 Task: Change  the formatting of the data to 'Which is Less than 10, 'In conditional formating, put the option 'Light Red Fill with Drak Red Text. 'In the sheet  Excel File Workbookbook
Action: Mouse moved to (78, 202)
Screenshot: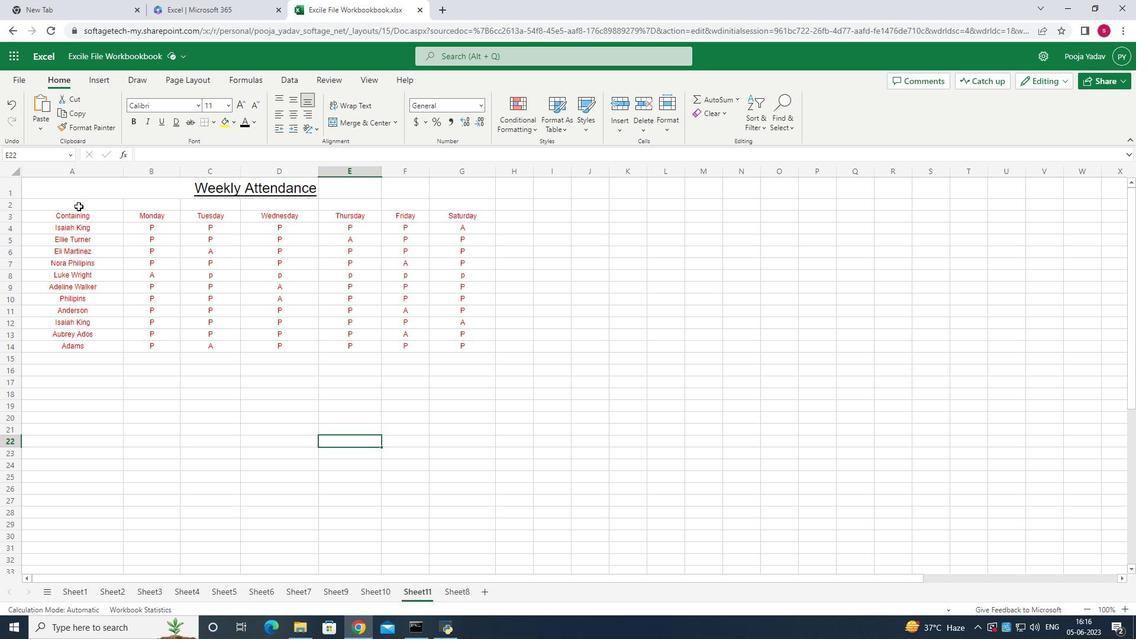 
Action: Mouse pressed left at (78, 202)
Screenshot: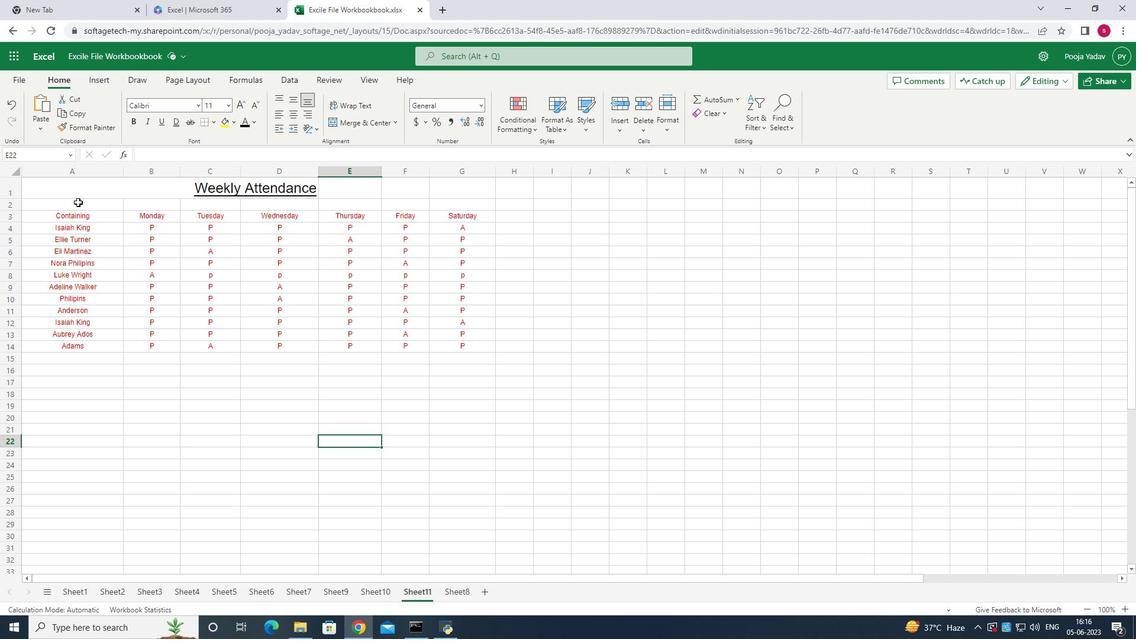 
Action: Mouse moved to (247, 121)
Screenshot: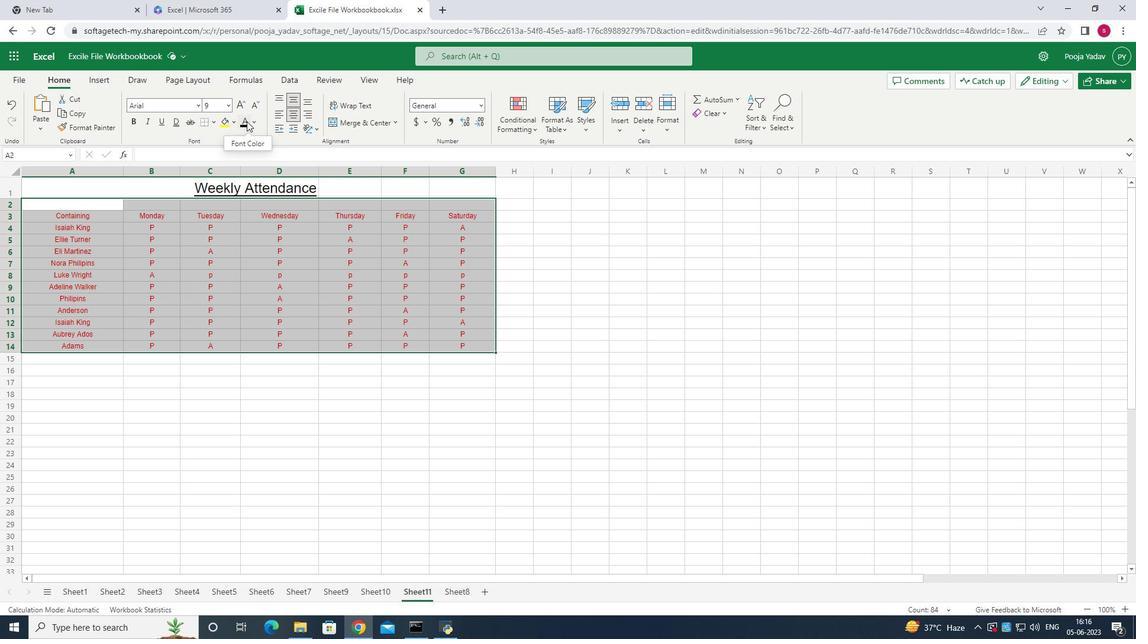 
Action: Mouse pressed left at (247, 121)
Screenshot: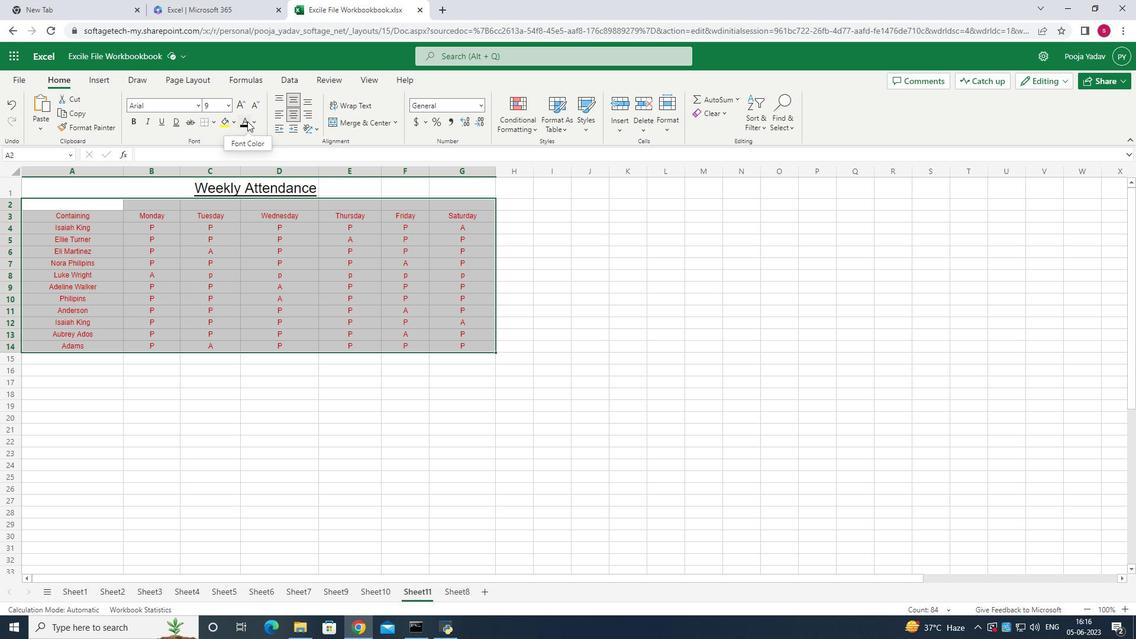 
Action: Mouse moved to (254, 122)
Screenshot: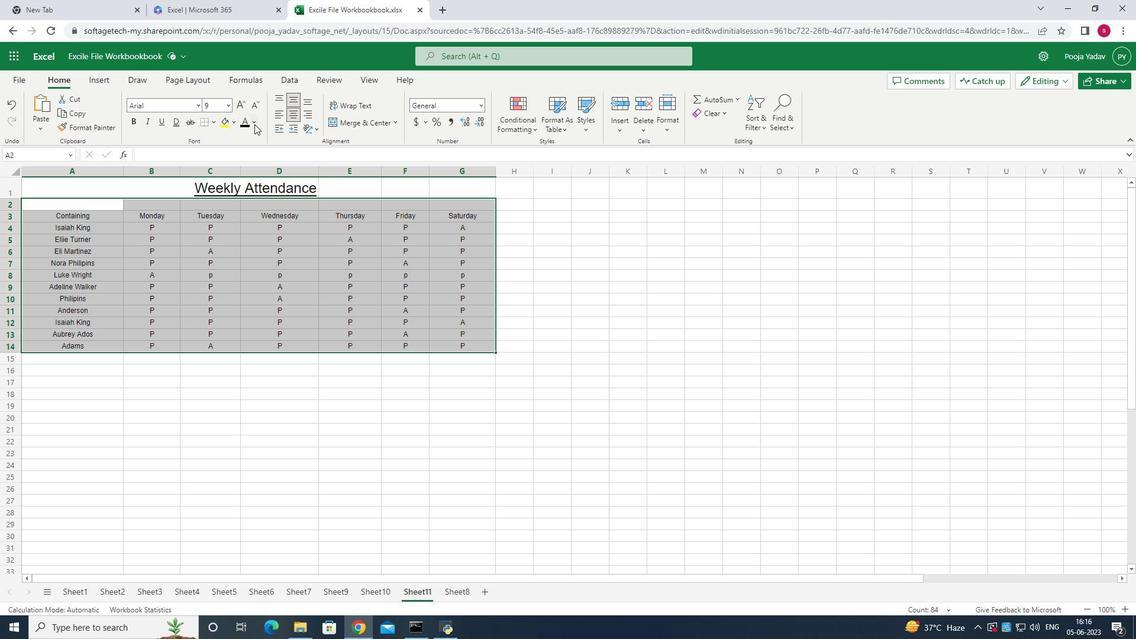 
Action: Mouse pressed left at (254, 122)
Screenshot: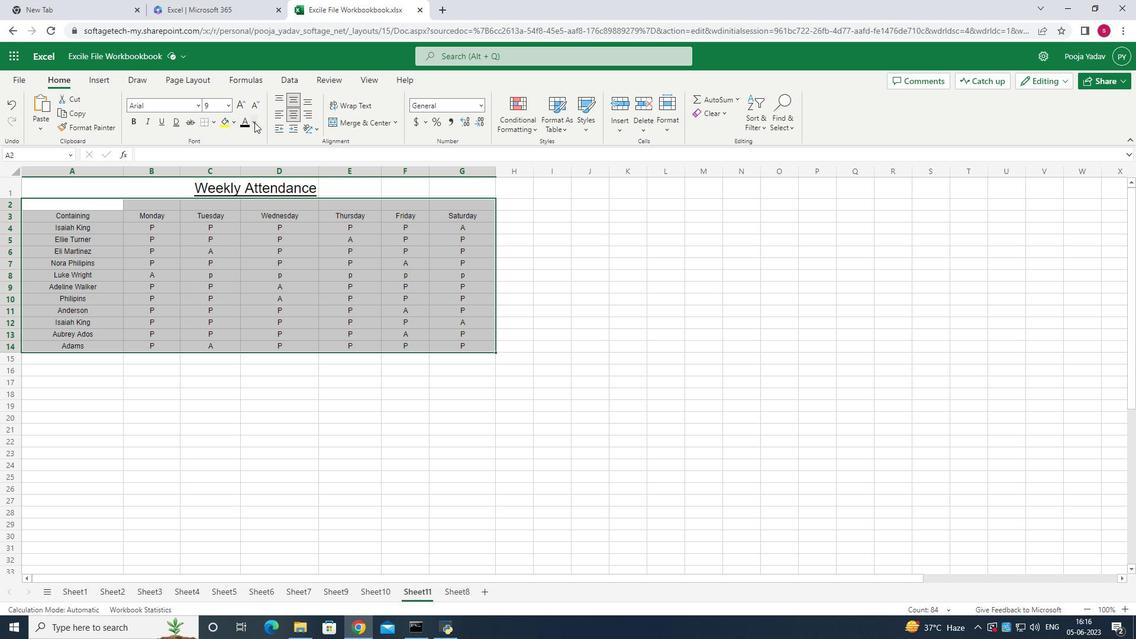 
Action: Mouse moved to (261, 288)
Screenshot: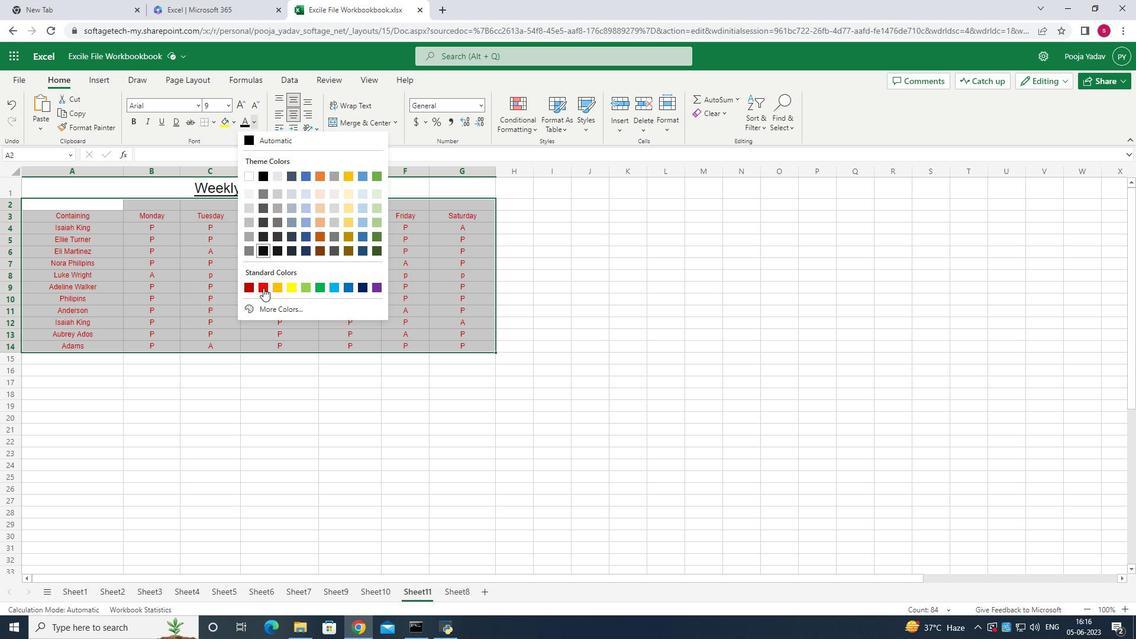 
Action: Mouse pressed left at (261, 288)
Screenshot: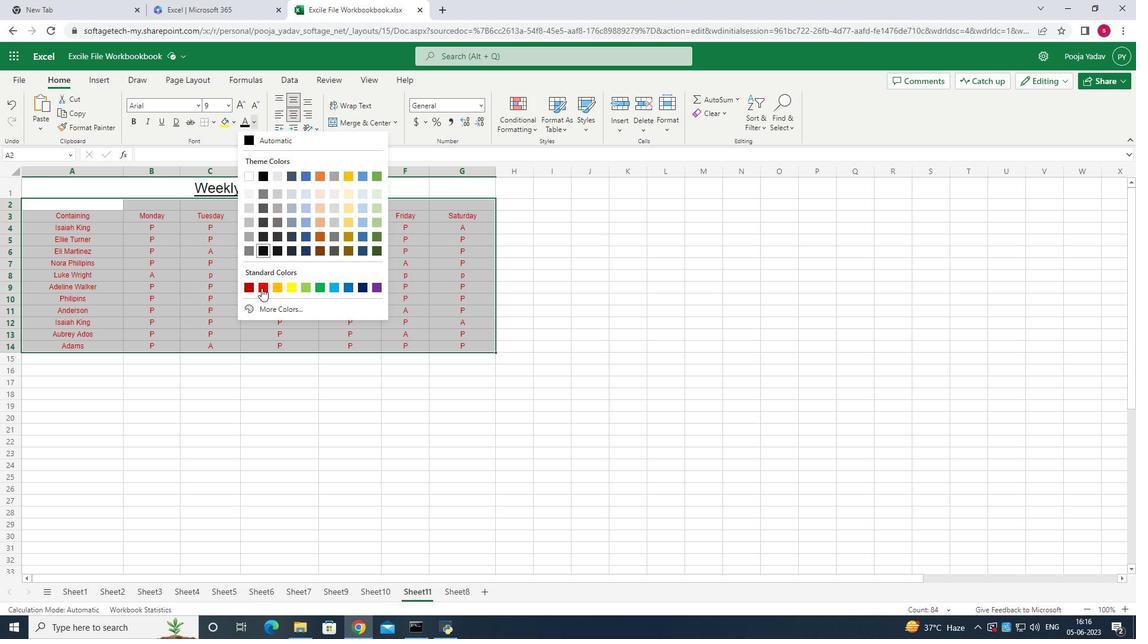 
Action: Mouse moved to (298, 372)
Screenshot: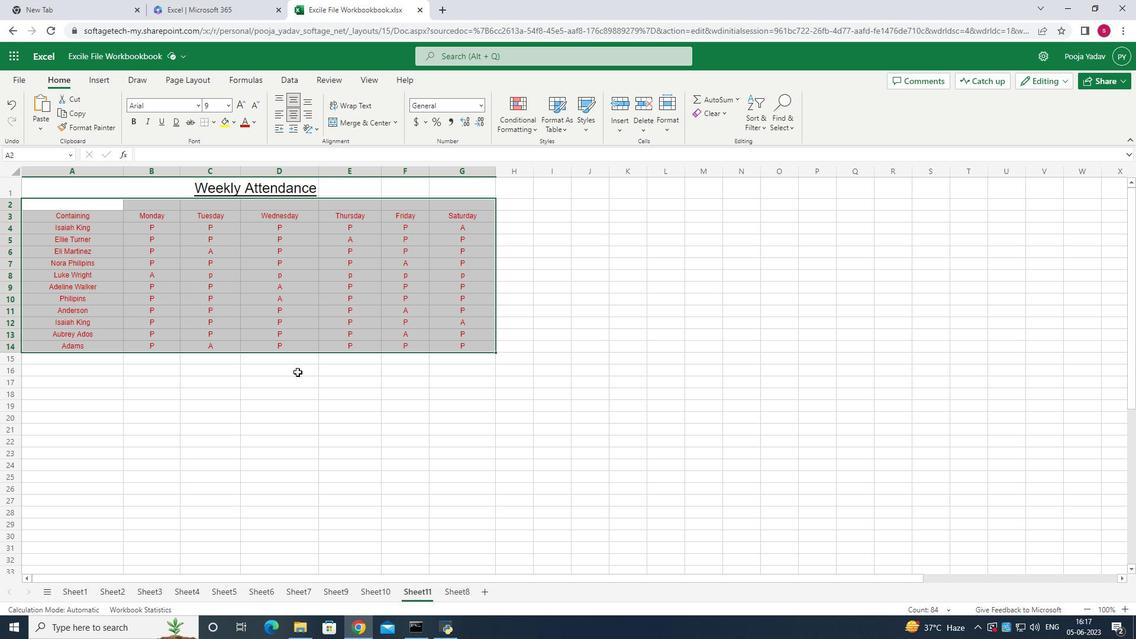 
Action: Mouse pressed left at (298, 372)
Screenshot: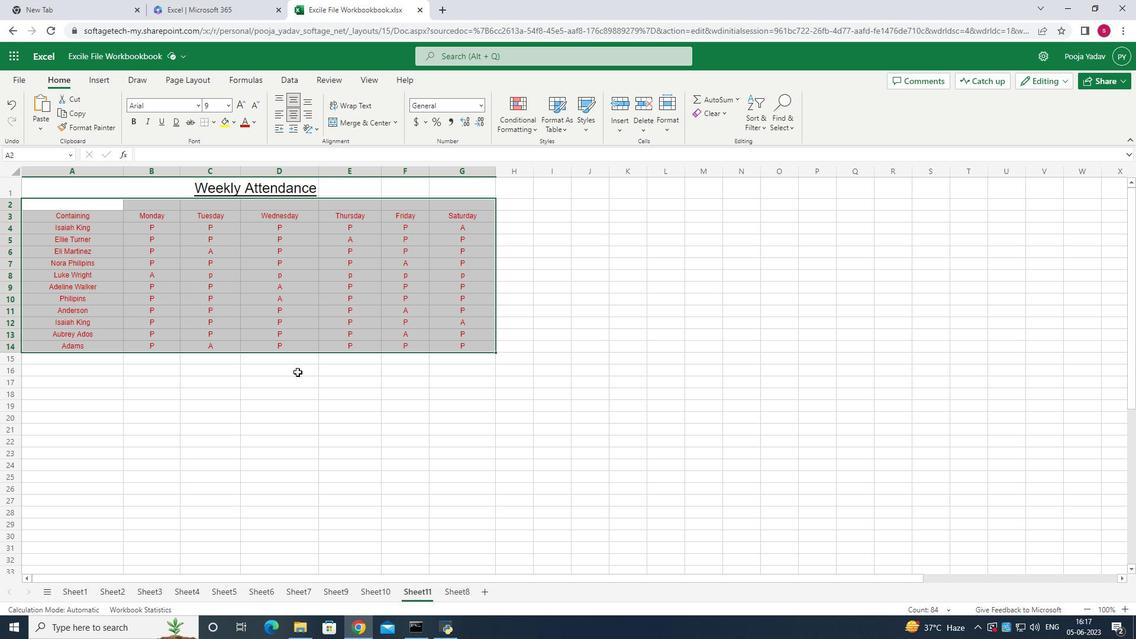 
Action: Mouse moved to (451, 229)
Screenshot: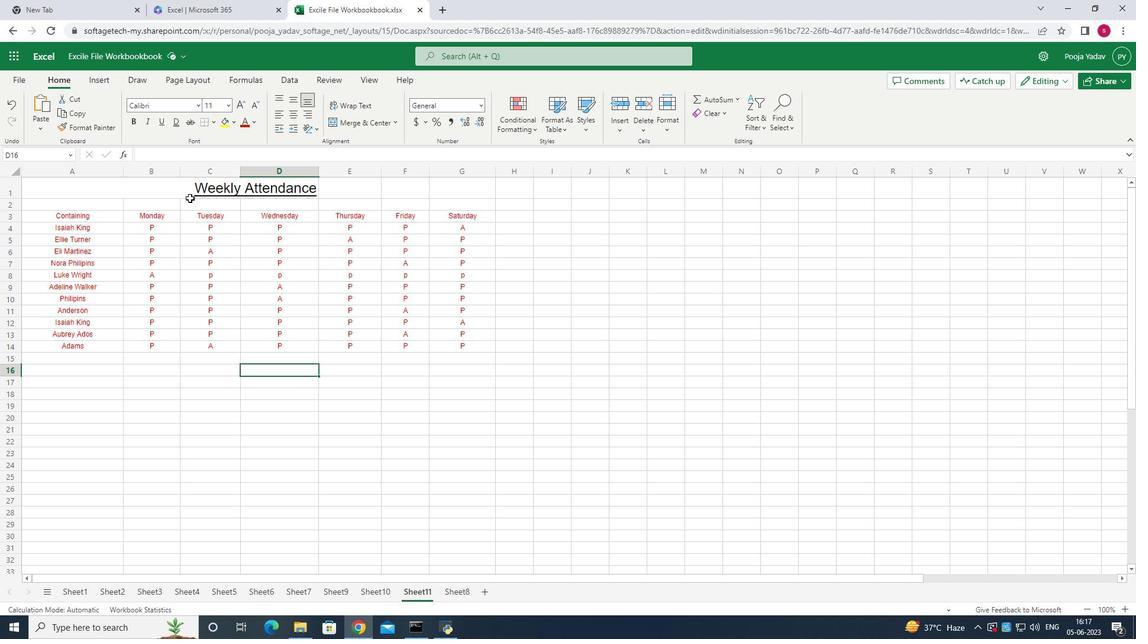 
